Task: Look for products in the category "Baby Health Care" from Weleda only.
Action: Mouse moved to (268, 131)
Screenshot: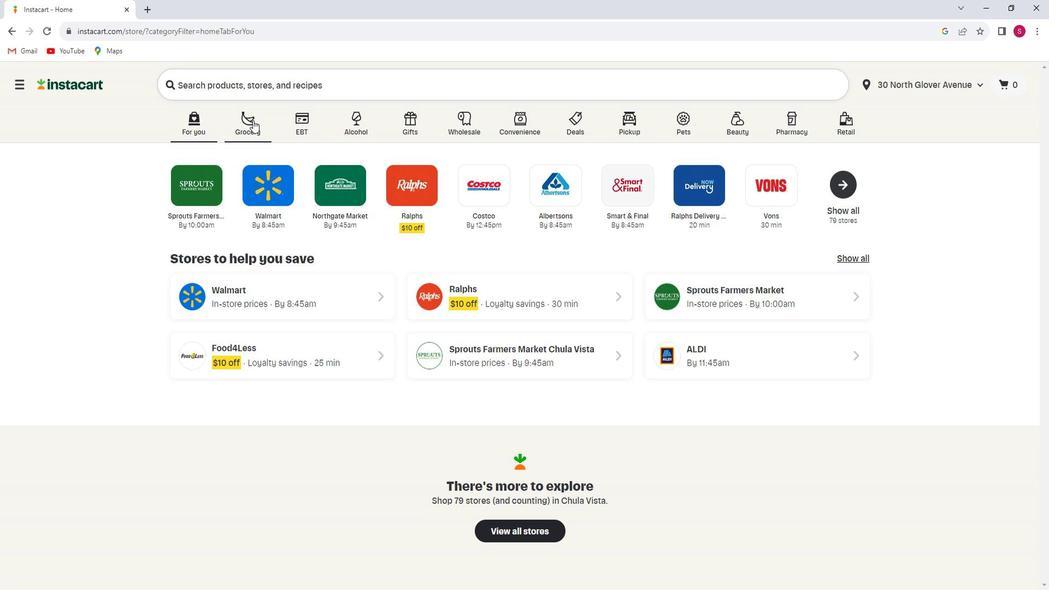 
Action: Mouse pressed left at (268, 131)
Screenshot: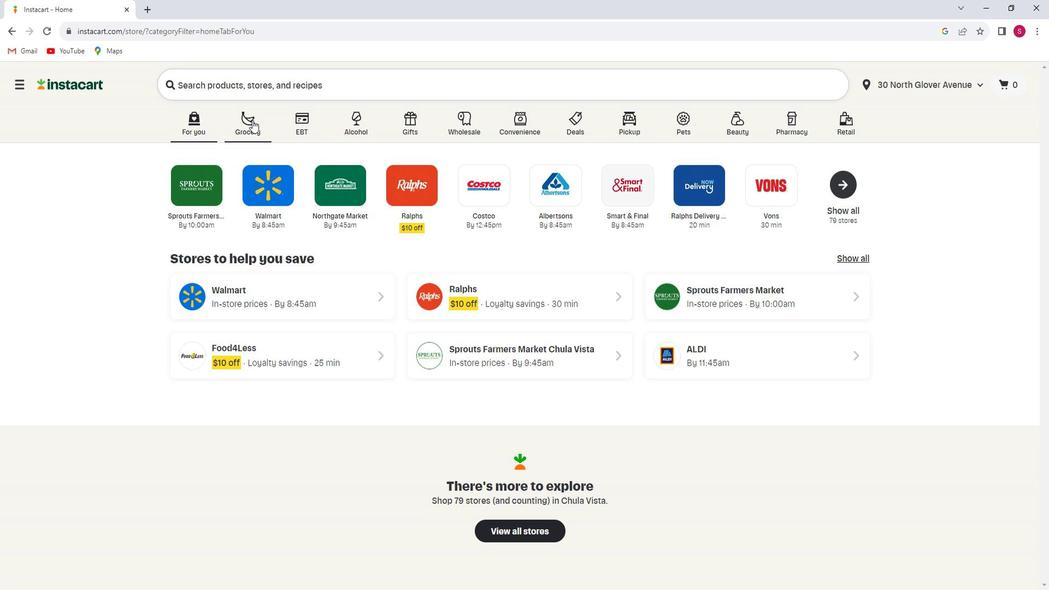 
Action: Mouse moved to (282, 325)
Screenshot: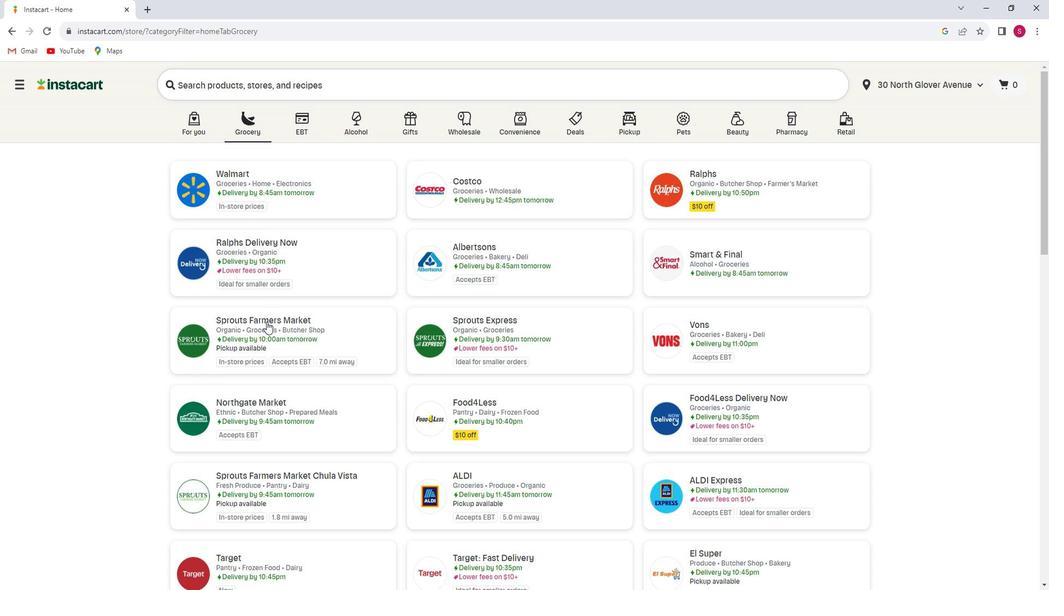 
Action: Mouse pressed left at (282, 325)
Screenshot: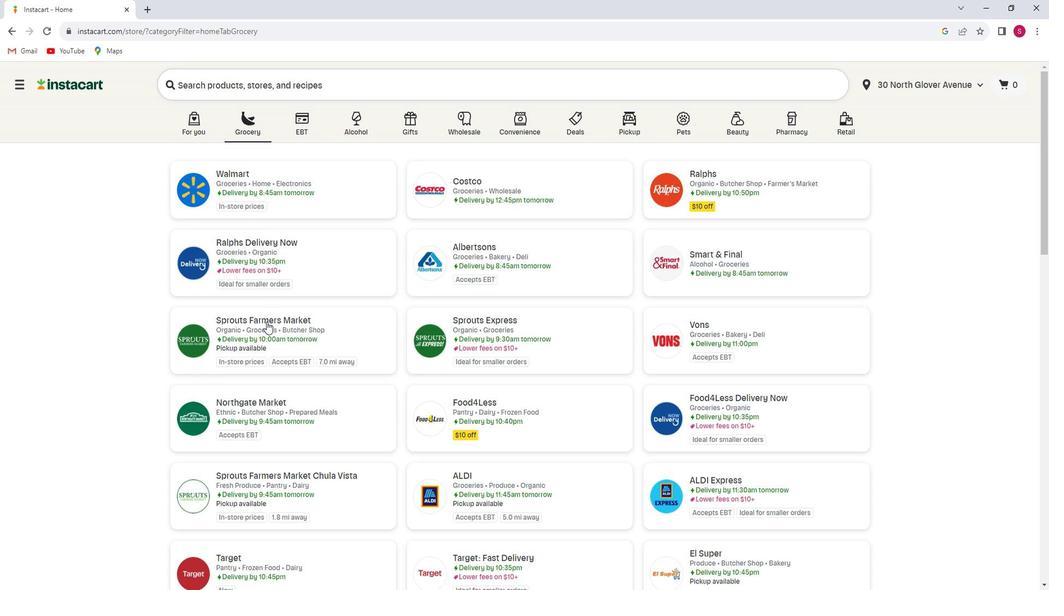 
Action: Mouse moved to (95, 396)
Screenshot: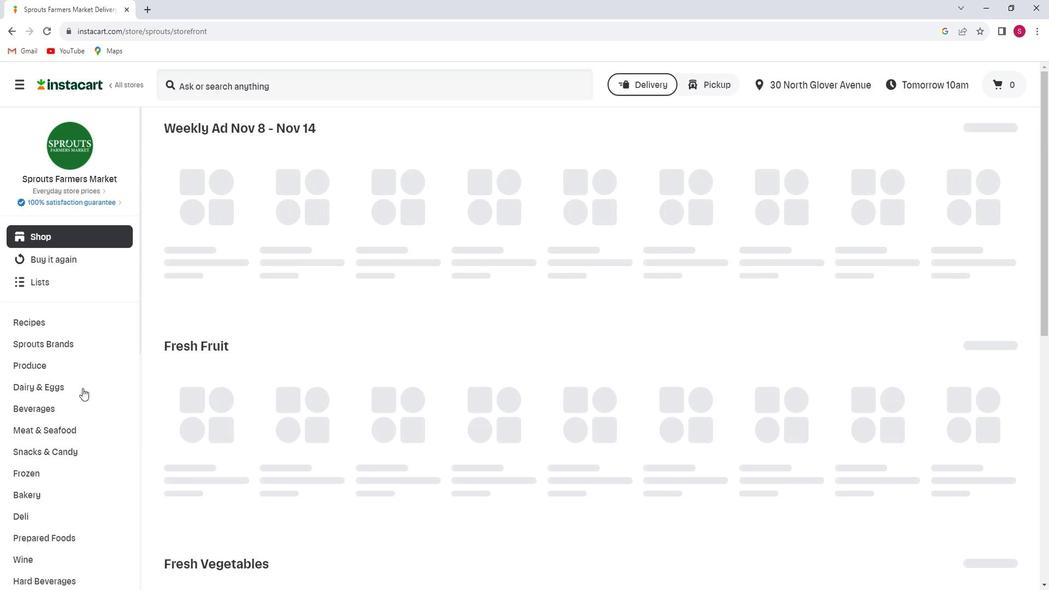 
Action: Mouse scrolled (95, 395) with delta (0, 0)
Screenshot: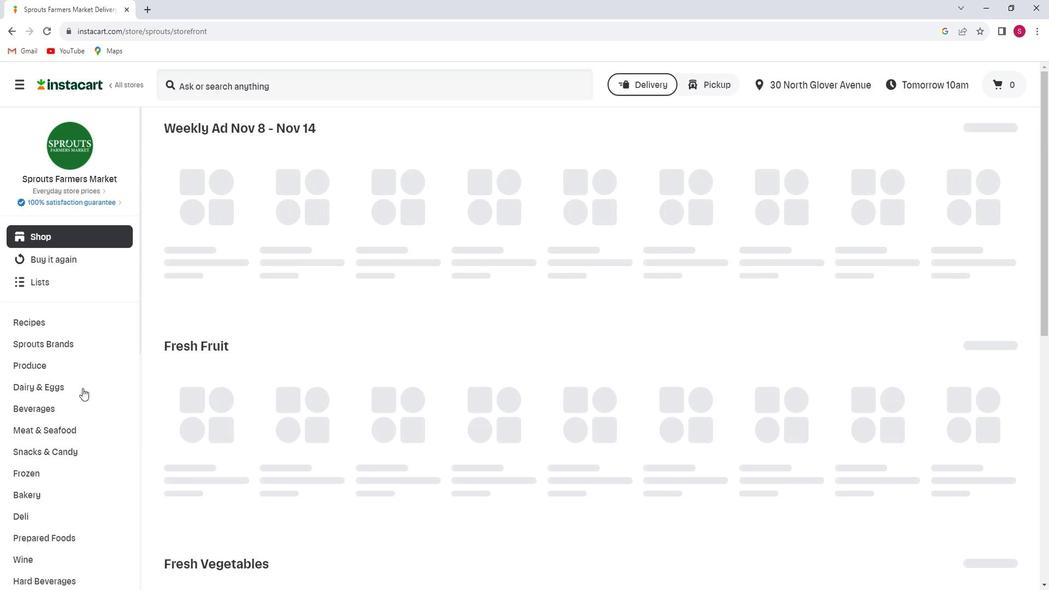 
Action: Mouse moved to (94, 396)
Screenshot: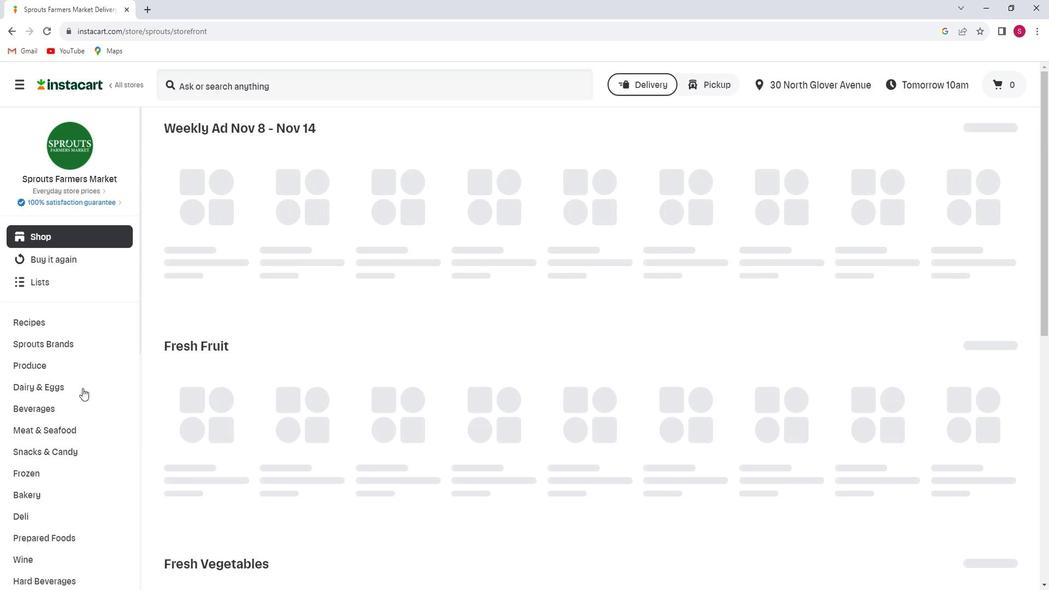 
Action: Mouse scrolled (94, 396) with delta (0, 0)
Screenshot: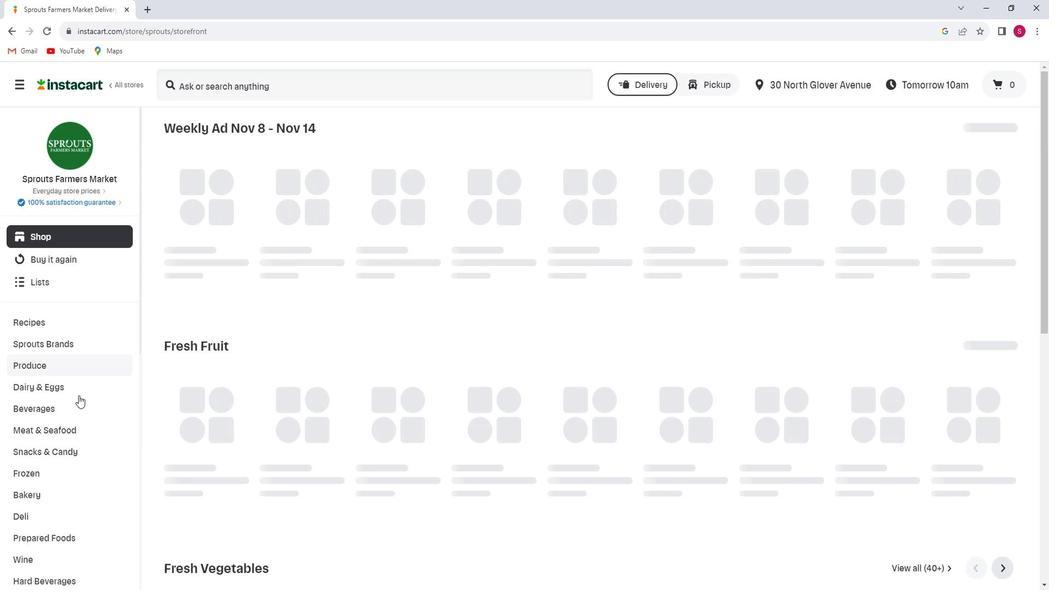 
Action: Mouse moved to (94, 396)
Screenshot: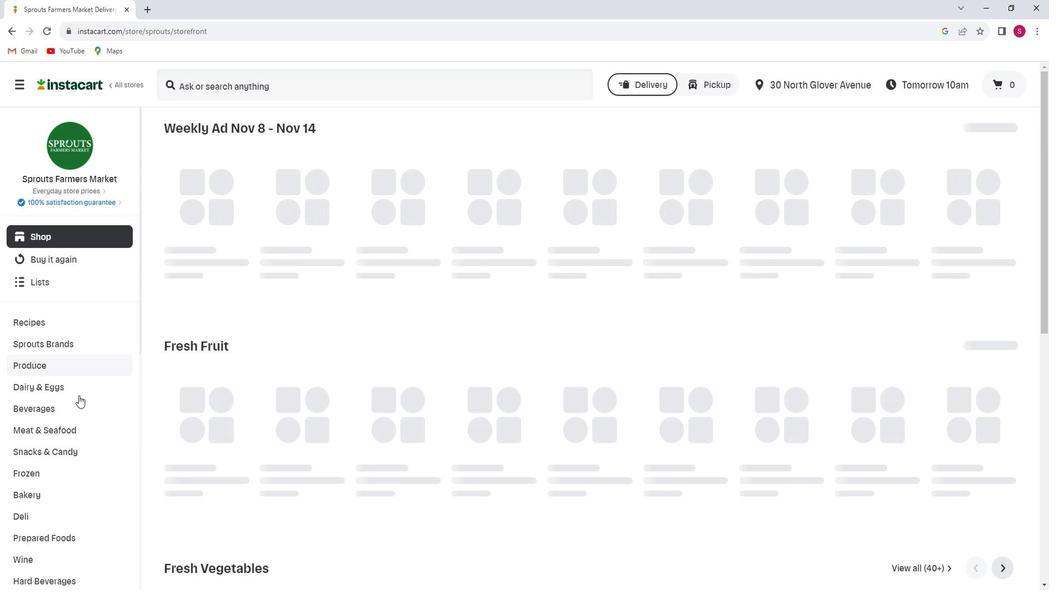 
Action: Mouse scrolled (94, 396) with delta (0, 0)
Screenshot: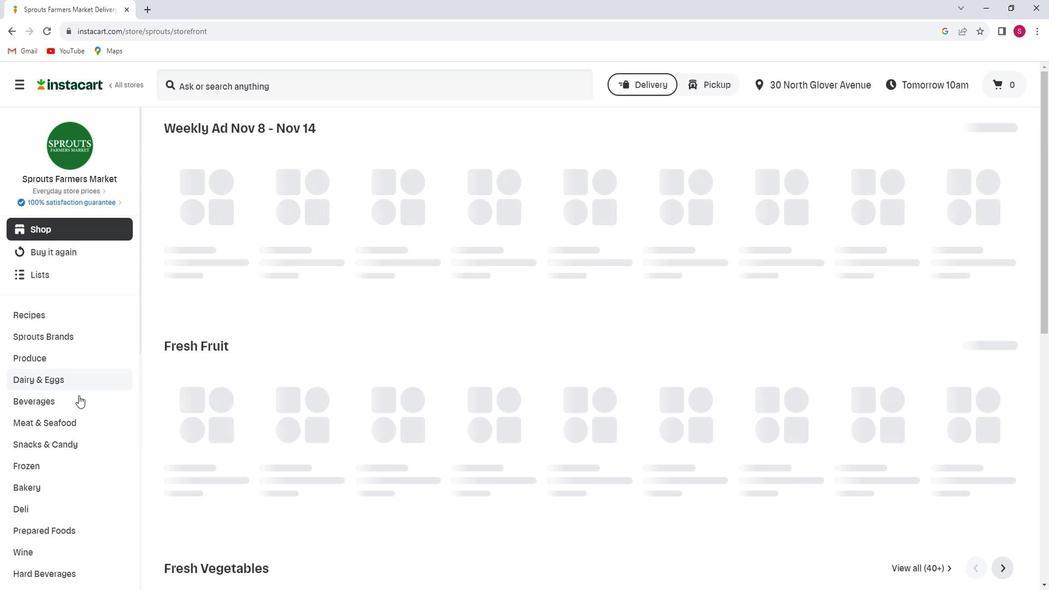 
Action: Mouse moved to (94, 407)
Screenshot: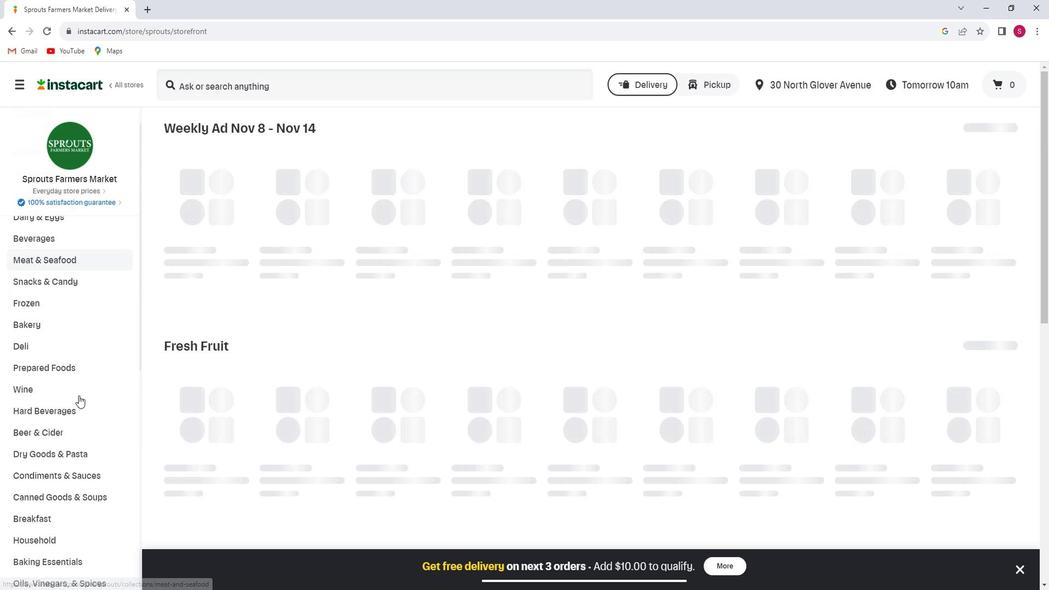 
Action: Mouse scrolled (94, 406) with delta (0, 0)
Screenshot: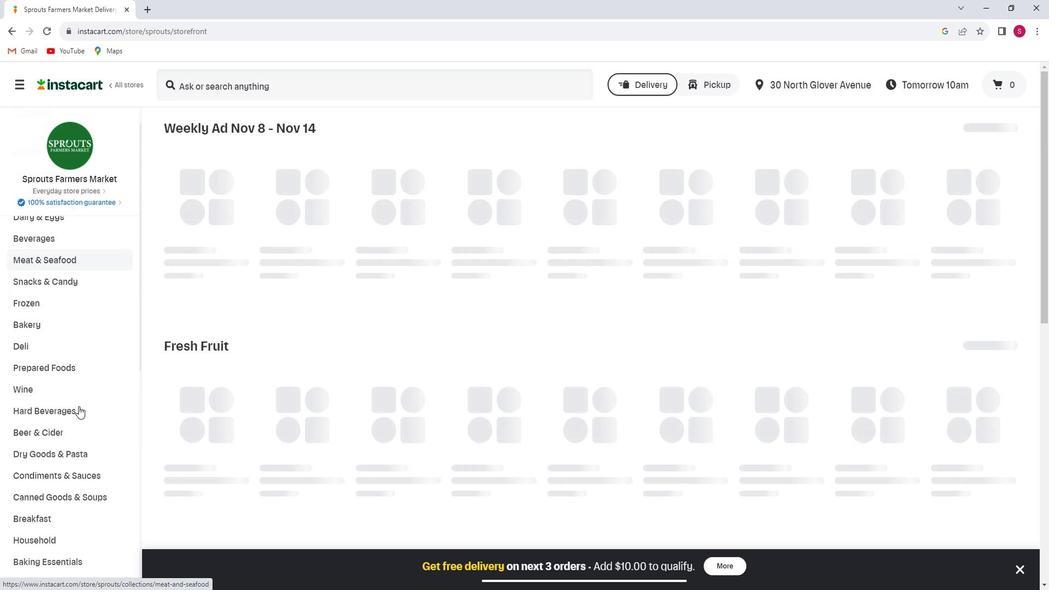 
Action: Mouse scrolled (94, 406) with delta (0, 0)
Screenshot: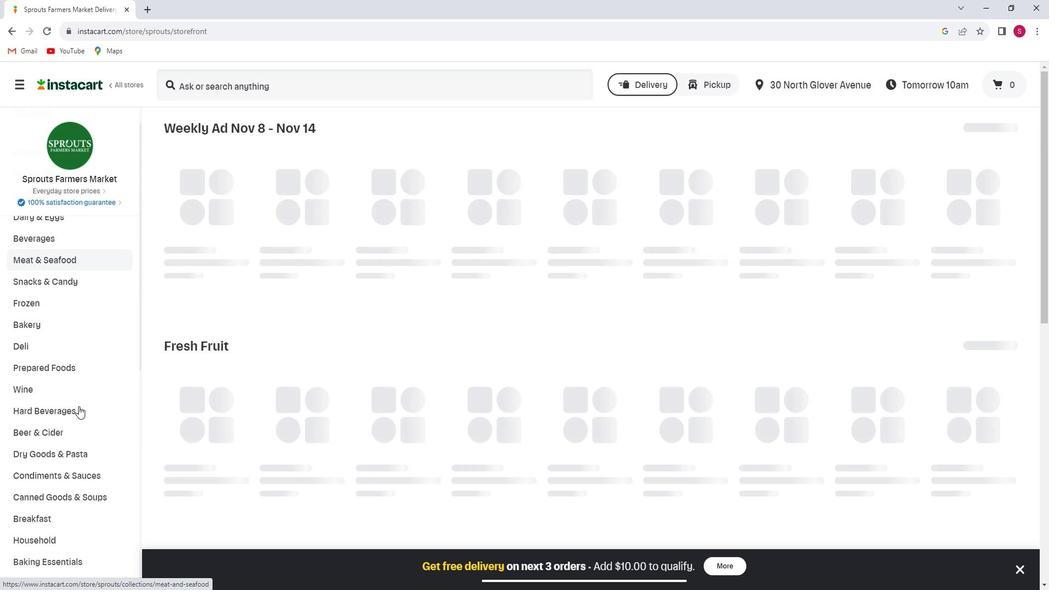 
Action: Mouse scrolled (94, 406) with delta (0, 0)
Screenshot: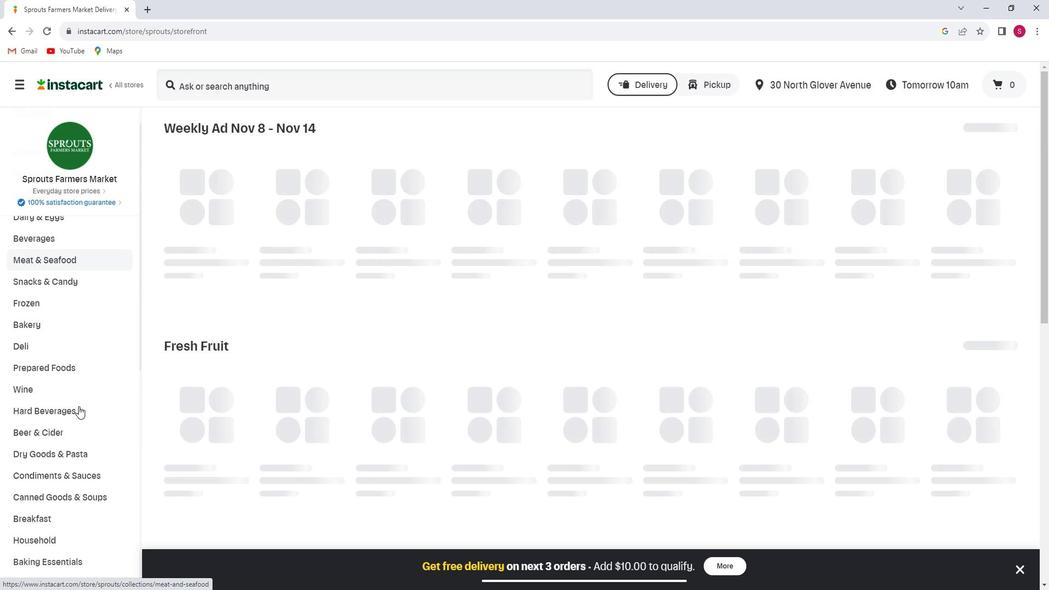 
Action: Mouse moved to (80, 407)
Screenshot: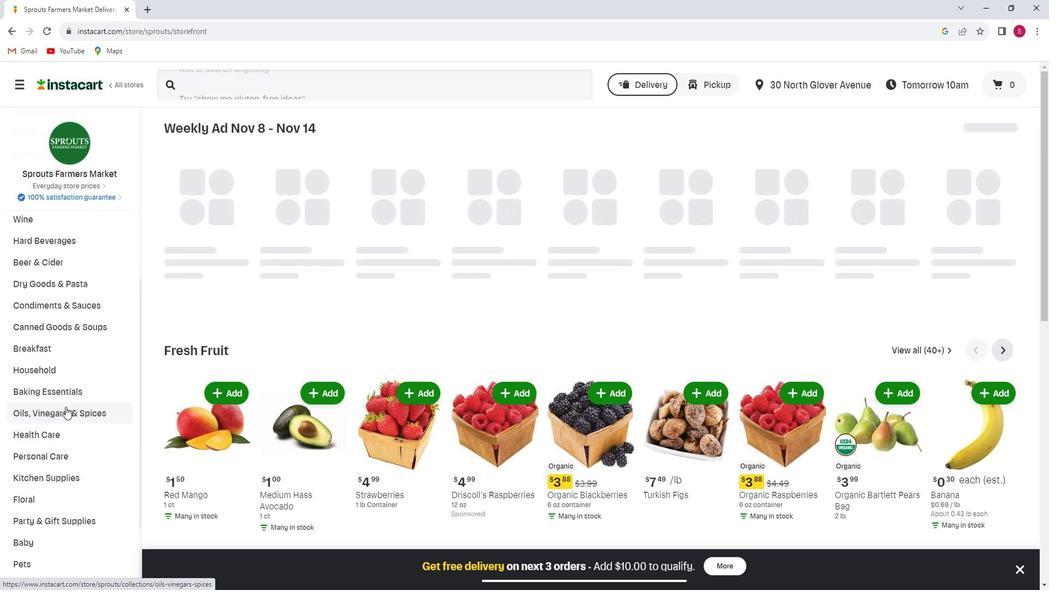 
Action: Mouse scrolled (80, 407) with delta (0, 0)
Screenshot: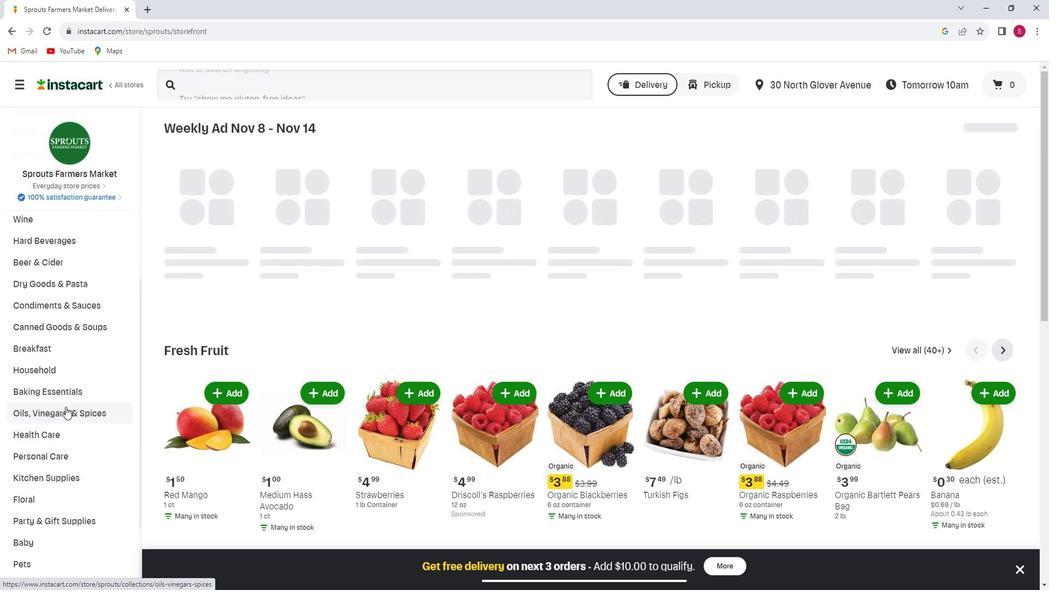 
Action: Mouse moved to (78, 409)
Screenshot: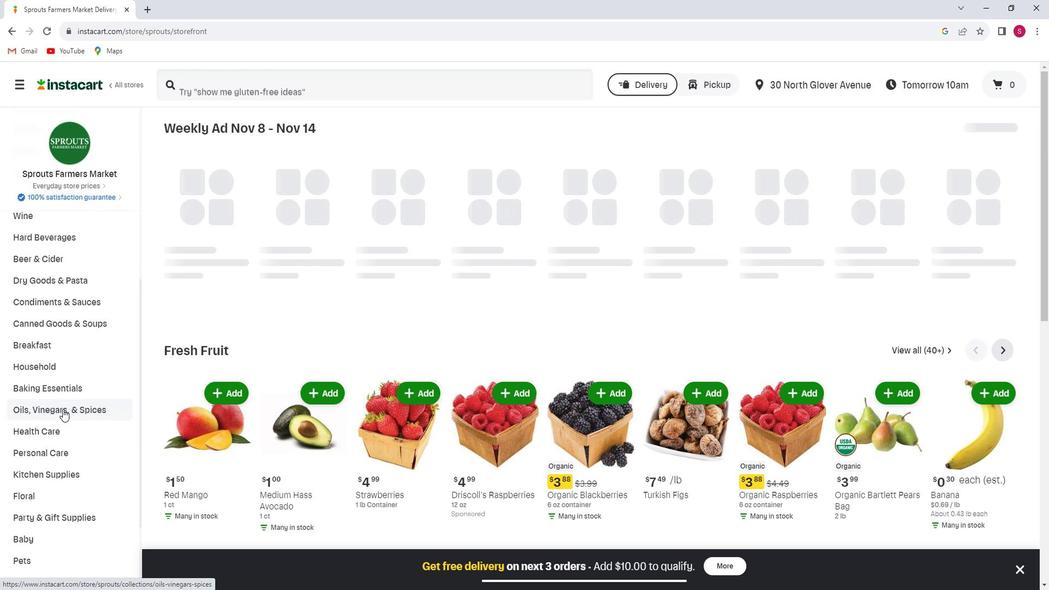 
Action: Mouse scrolled (78, 409) with delta (0, 0)
Screenshot: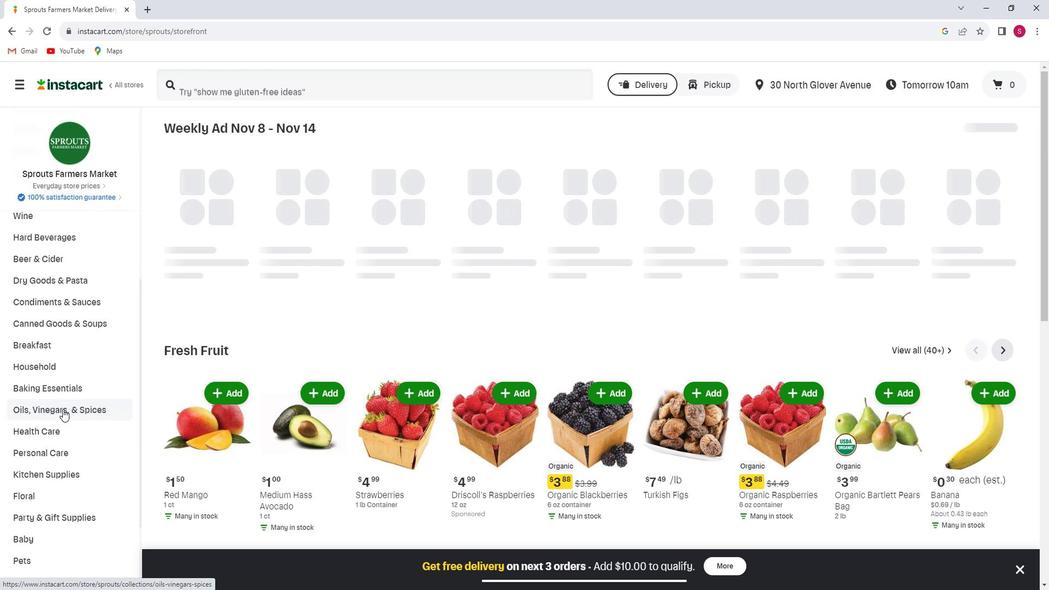 
Action: Mouse moved to (59, 439)
Screenshot: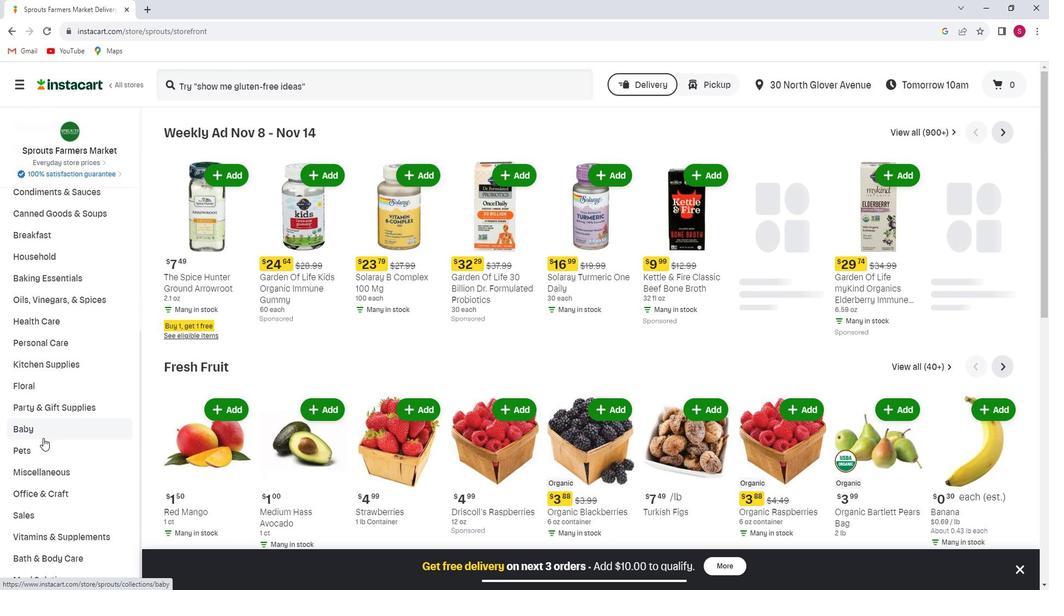 
Action: Mouse scrolled (59, 439) with delta (0, 0)
Screenshot: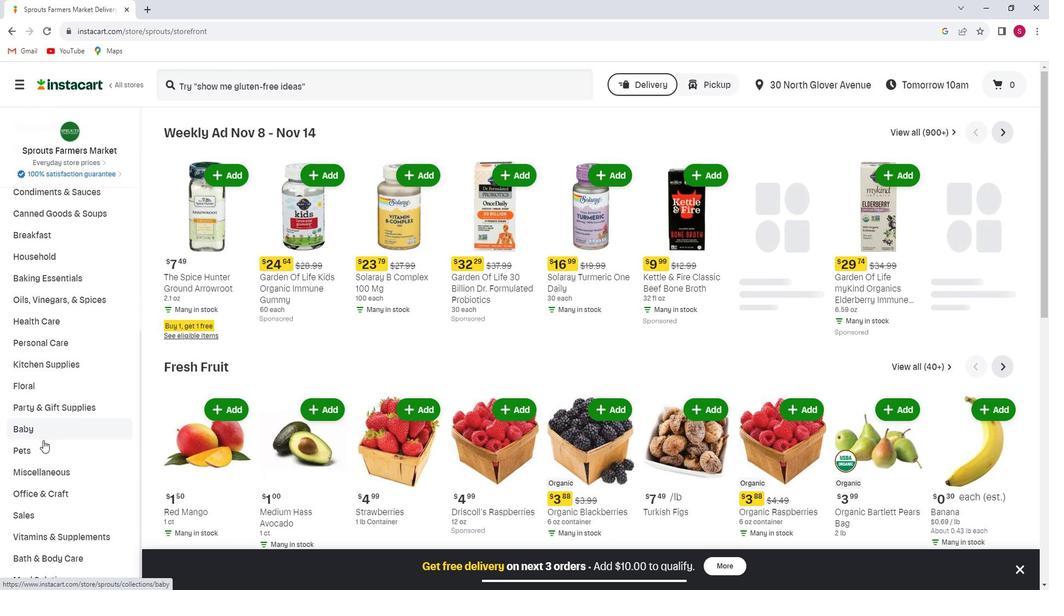 
Action: Mouse moved to (50, 424)
Screenshot: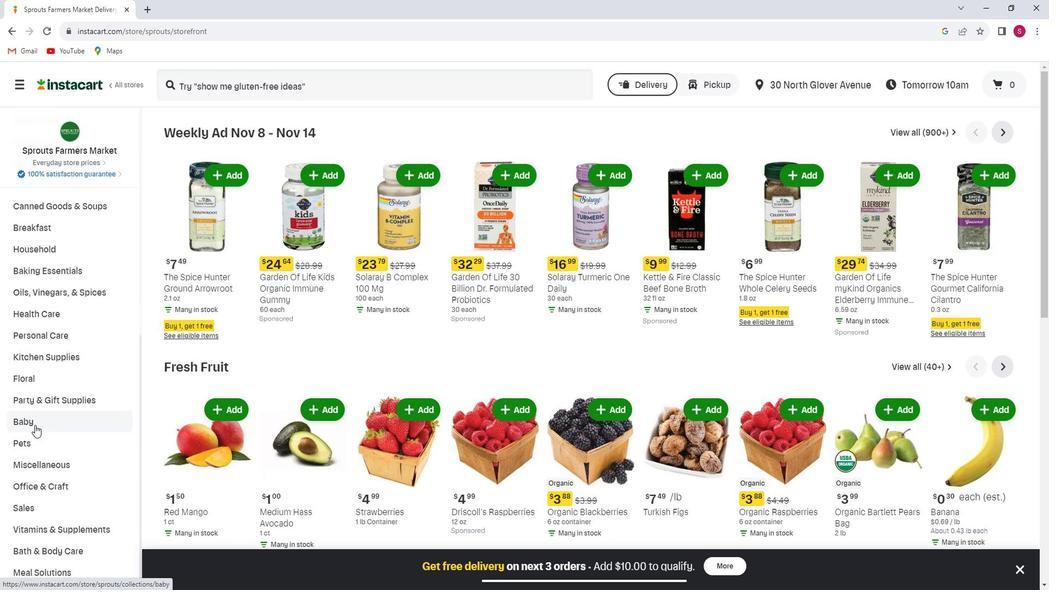 
Action: Mouse pressed left at (50, 424)
Screenshot: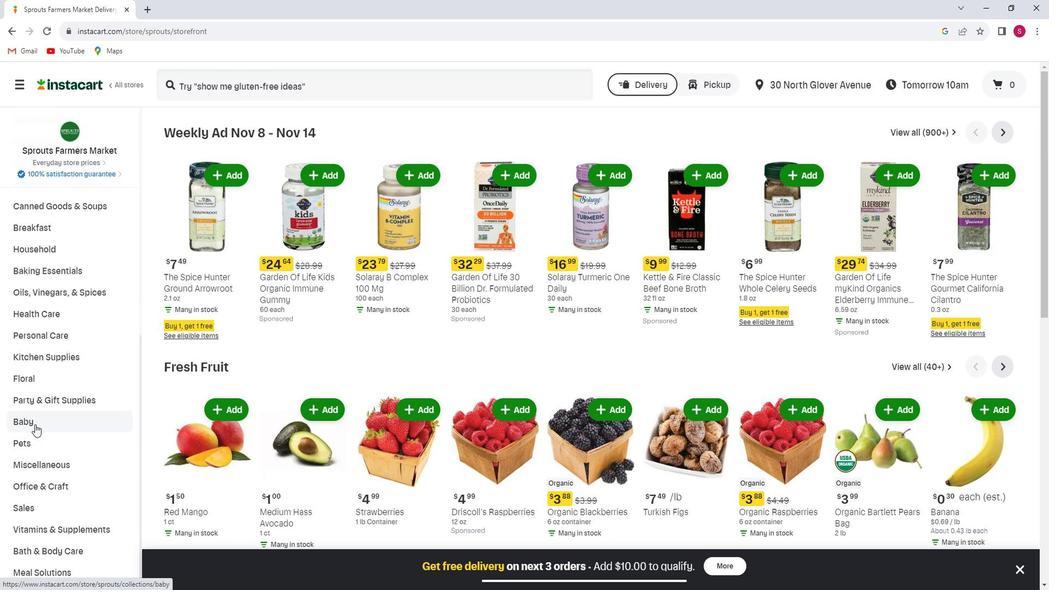 
Action: Mouse moved to (52, 437)
Screenshot: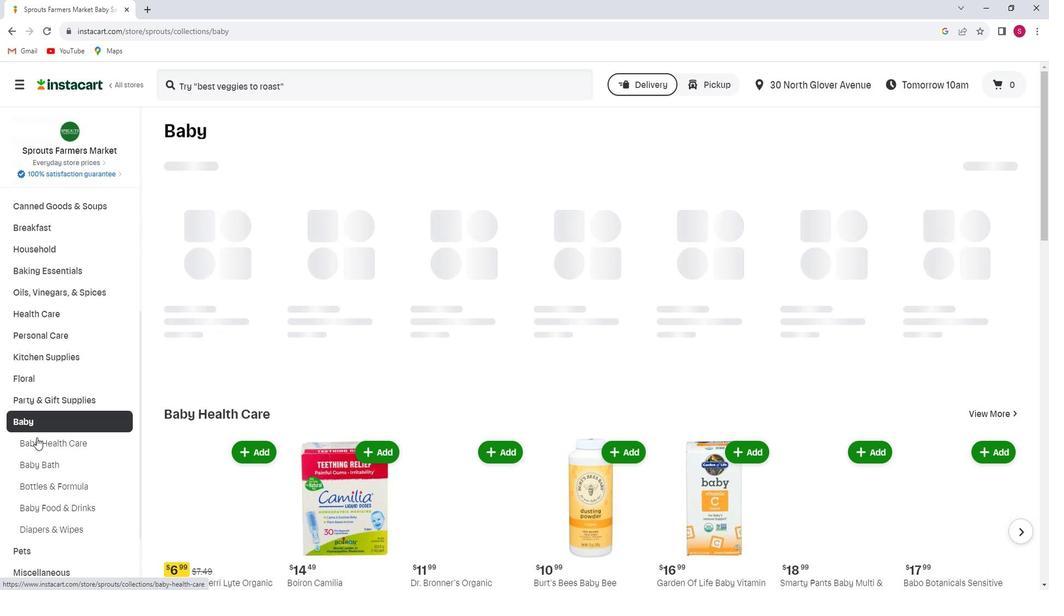 
Action: Mouse pressed left at (52, 437)
Screenshot: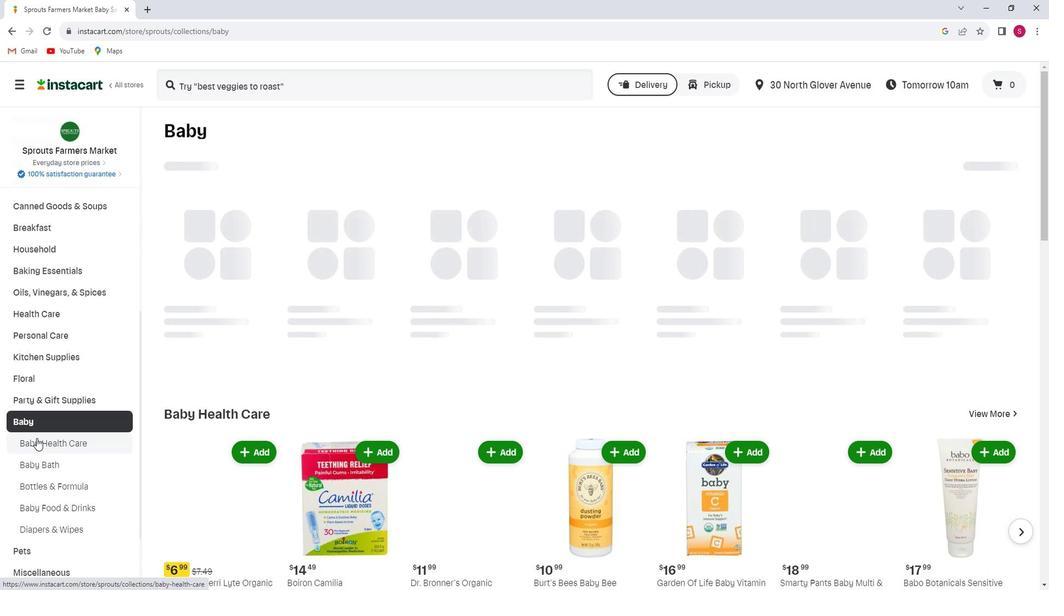 
Action: Mouse moved to (248, 222)
Screenshot: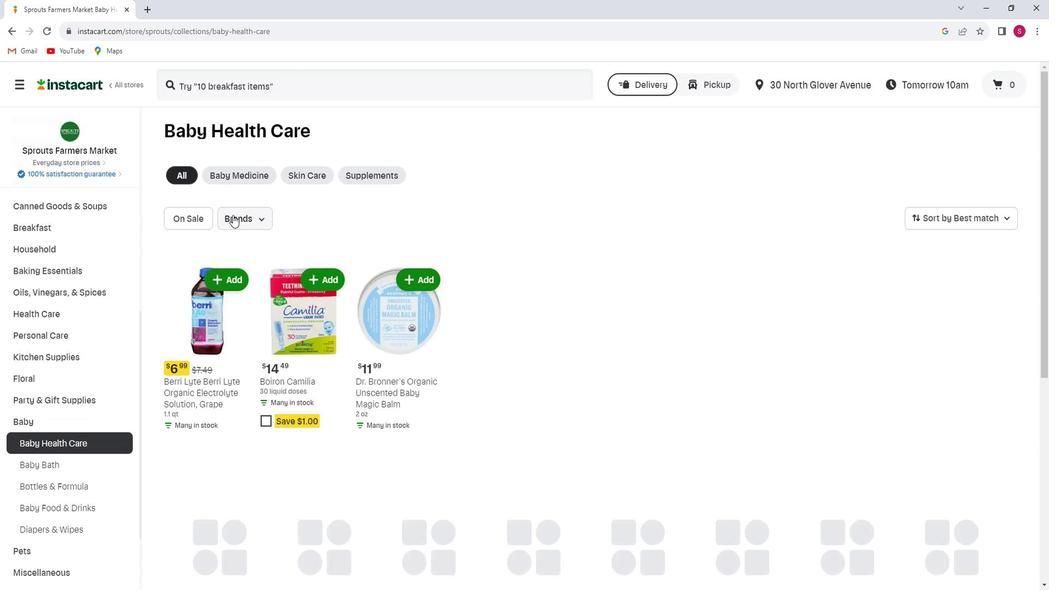 
Action: Mouse pressed left at (248, 222)
Screenshot: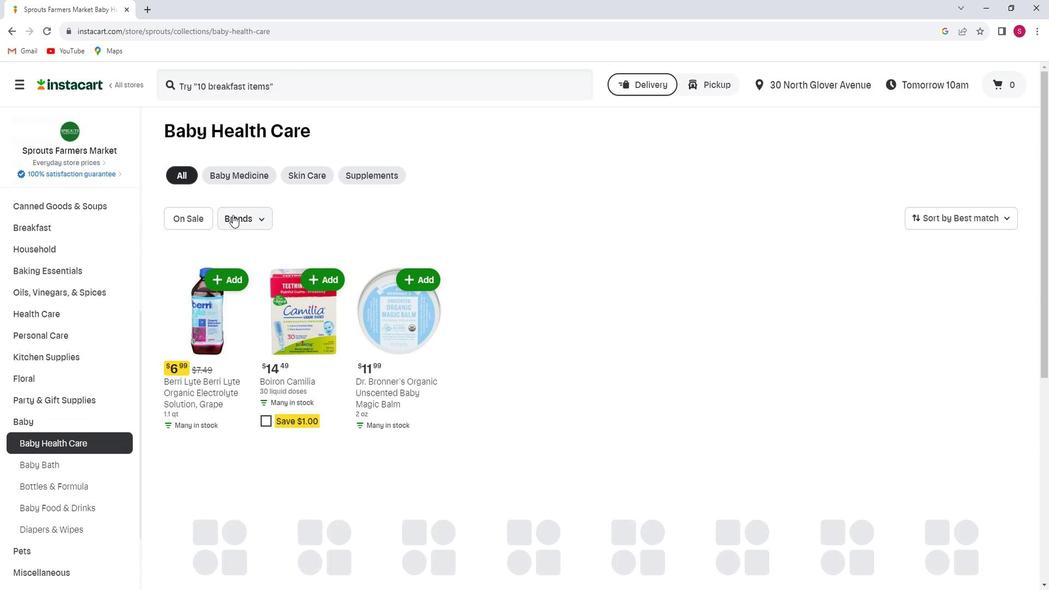 
Action: Mouse moved to (247, 341)
Screenshot: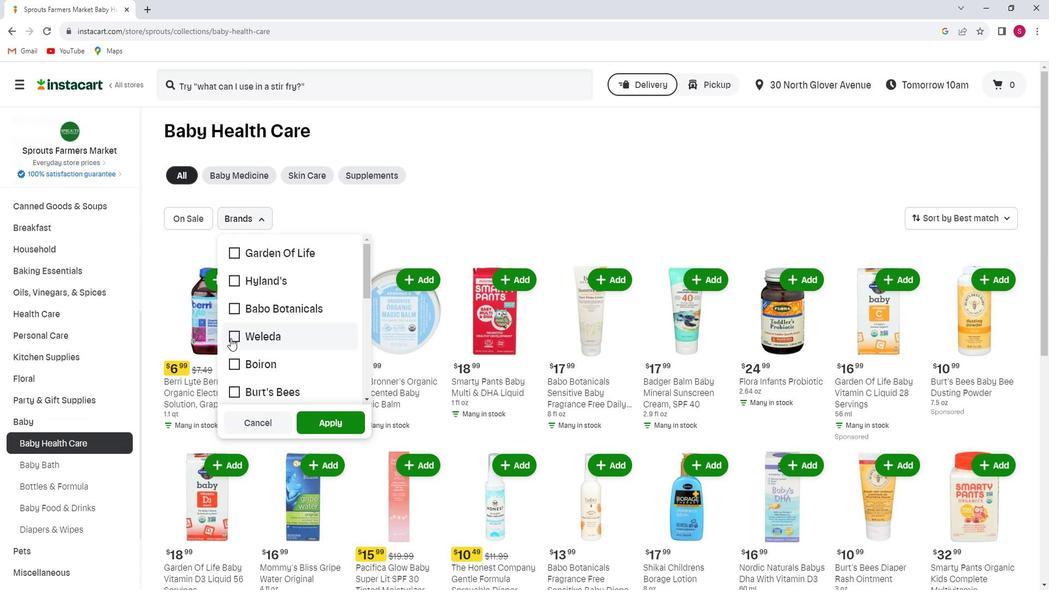 
Action: Mouse pressed left at (247, 341)
Screenshot: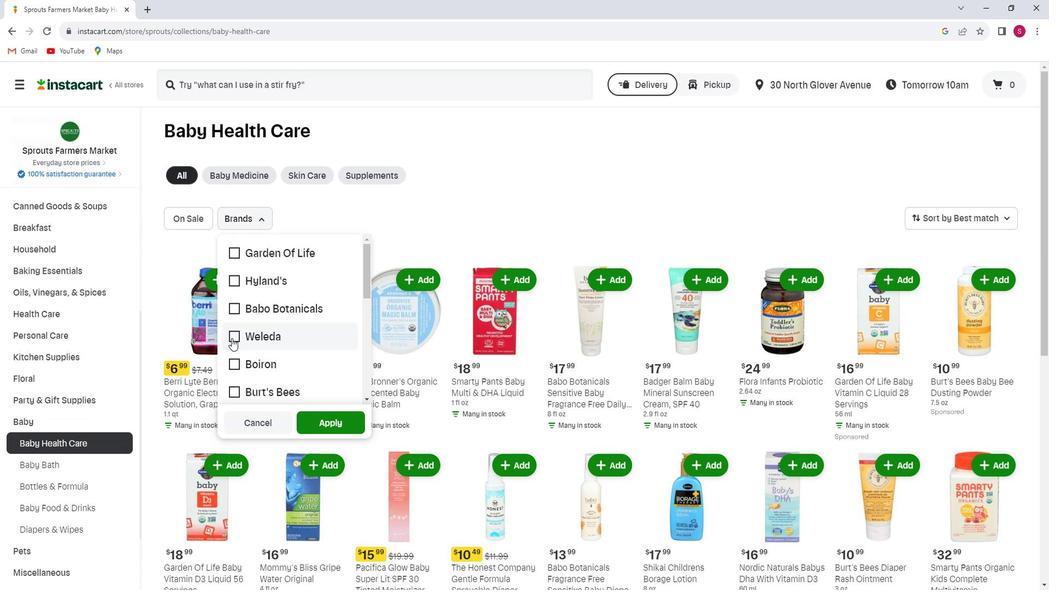 
Action: Mouse moved to (363, 416)
Screenshot: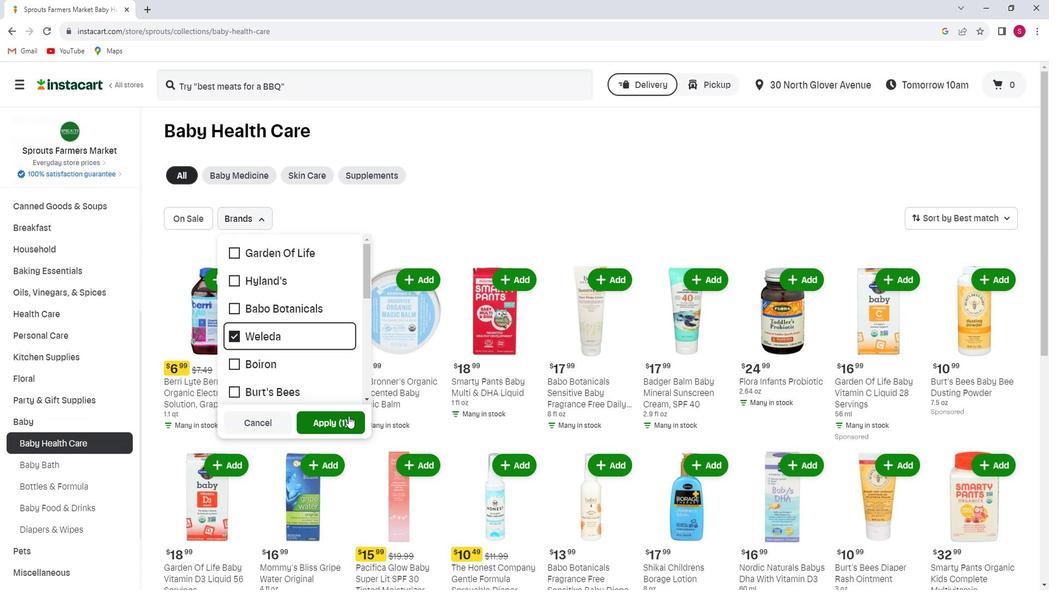 
Action: Mouse pressed left at (363, 416)
Screenshot: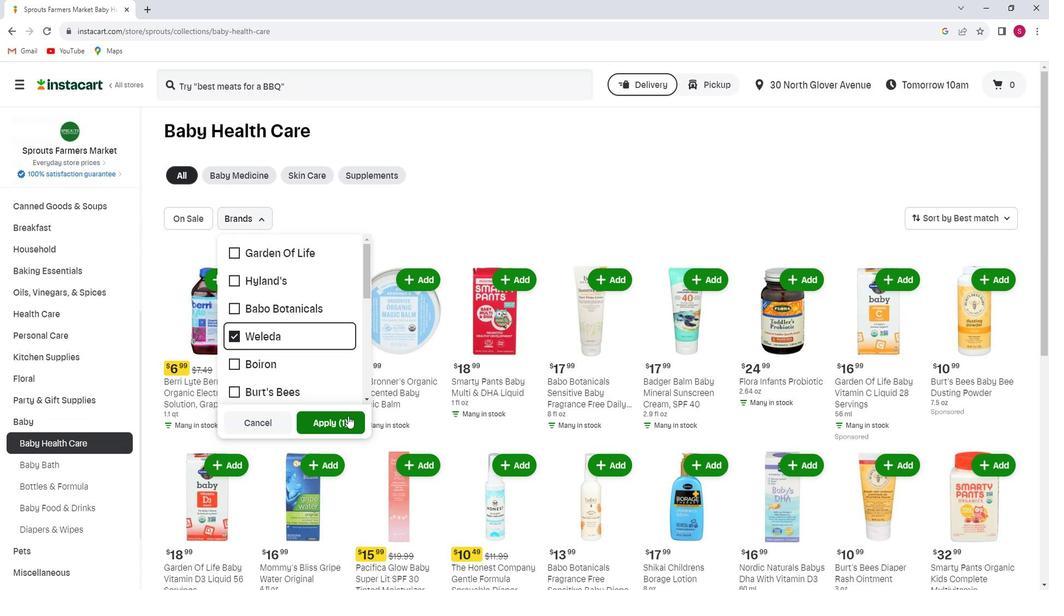 
